 Task: Invite Team Member Softage.1@softage.net to Workspace Financial Analysis and Planning. Invite Team Member Softage.2@softage.net to Workspace Financial Analysis and Planning. Invite Team Member Softage.3@softage.net to Workspace Financial Analysis and Planning. Invite Team Member Softage.4@softage.net to Workspace Financial Analysis and Planning
Action: Mouse moved to (340, 226)
Screenshot: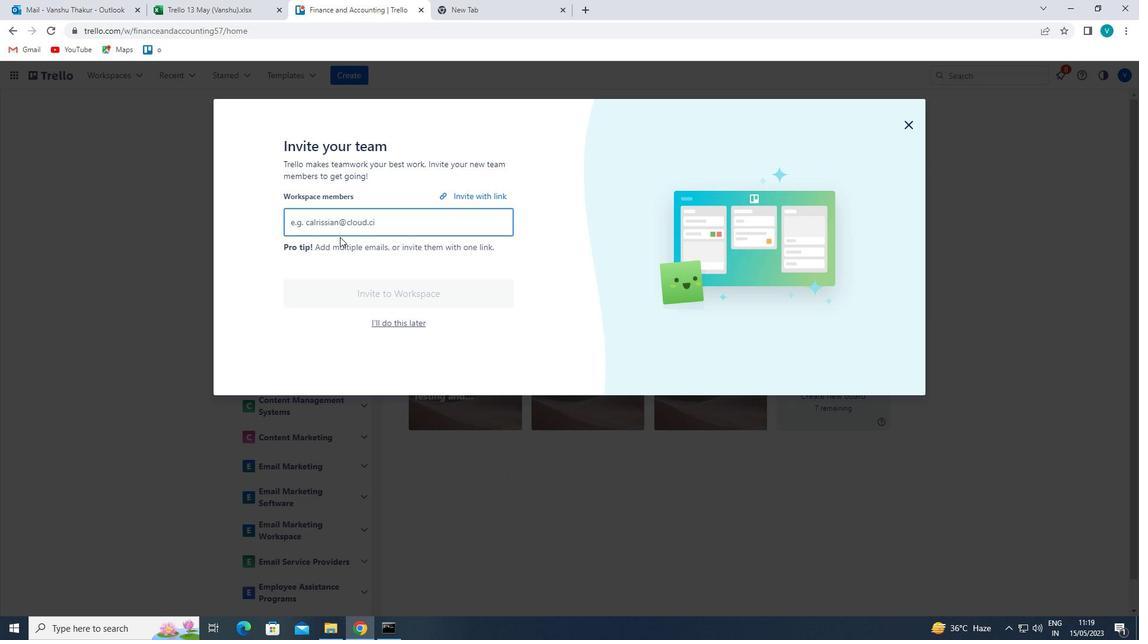 
Action: Mouse pressed left at (340, 226)
Screenshot: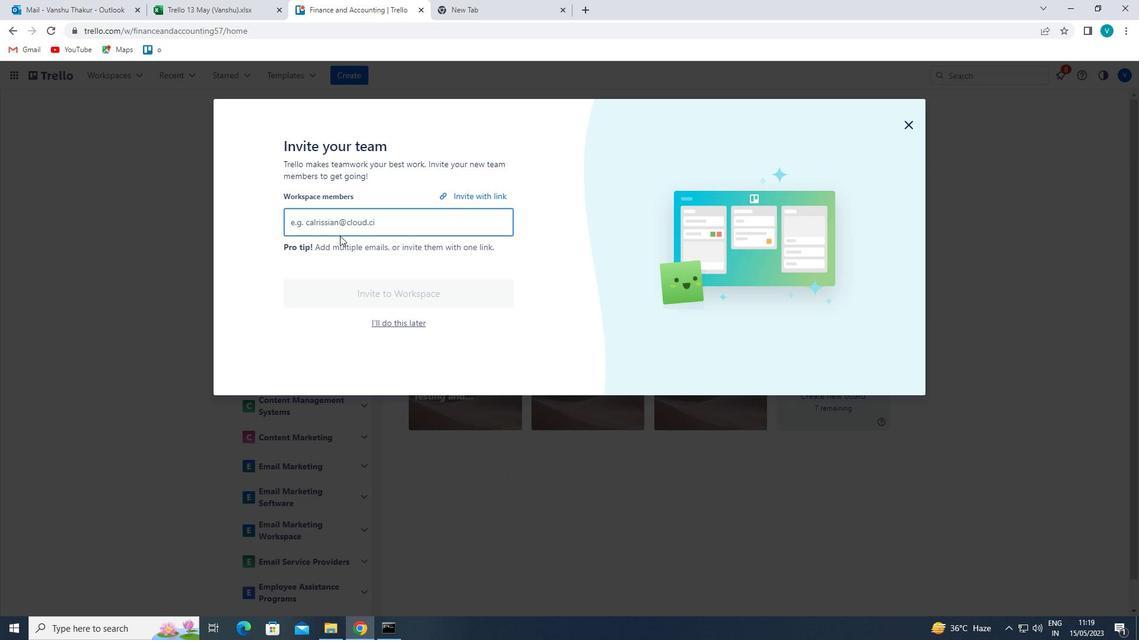 
Action: Mouse moved to (337, 227)
Screenshot: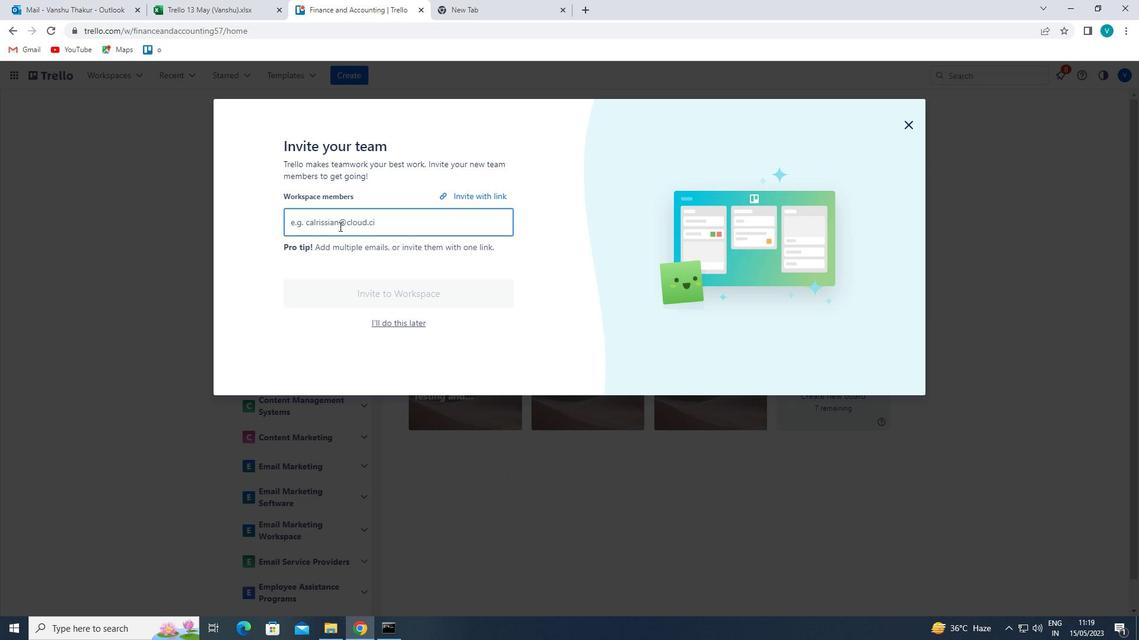 
Action: Key pressed <Key.shift>SOFTAGE.1<Key.shift><Key.shift>@SOFTAGE.NET<Key.enter><Key.shift>SOFTAGE.2<Key.shift><Key.shift><Key.shift><Key.shift><Key.shift>@SOFTAGE.NET<Key.enter><Key.shift>SOFTAGE.3<Key.shift><Key.shift><Key.shift><Key.shift><Key.shift><Key.shift>@SOFTAGE.NET<Key.enter><Key.shift>SOFTAGE.4<Key.shift><Key.shift>@SFTAGE<Key.left><Key.left><Key.left><Key.left><Key.left>O<Key.right><Key.right><Key.right><Key.right><Key.right><Key.right><Key.right><Key.right>.NET<Key.enter>
Screenshot: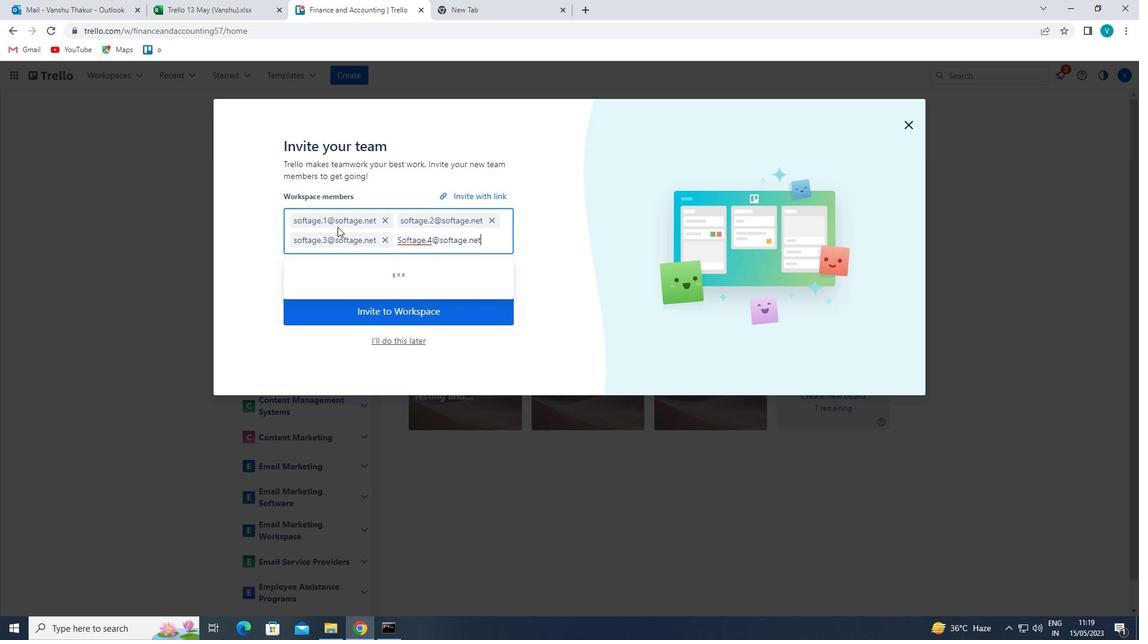 
Action: Mouse moved to (408, 328)
Screenshot: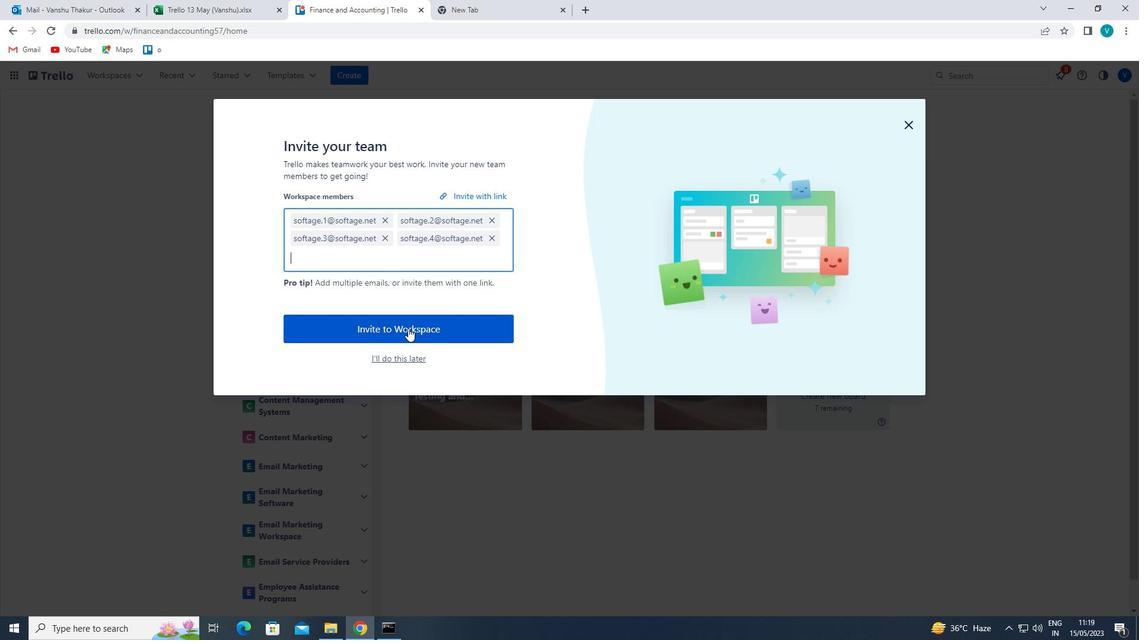 
Action: Mouse pressed left at (408, 328)
Screenshot: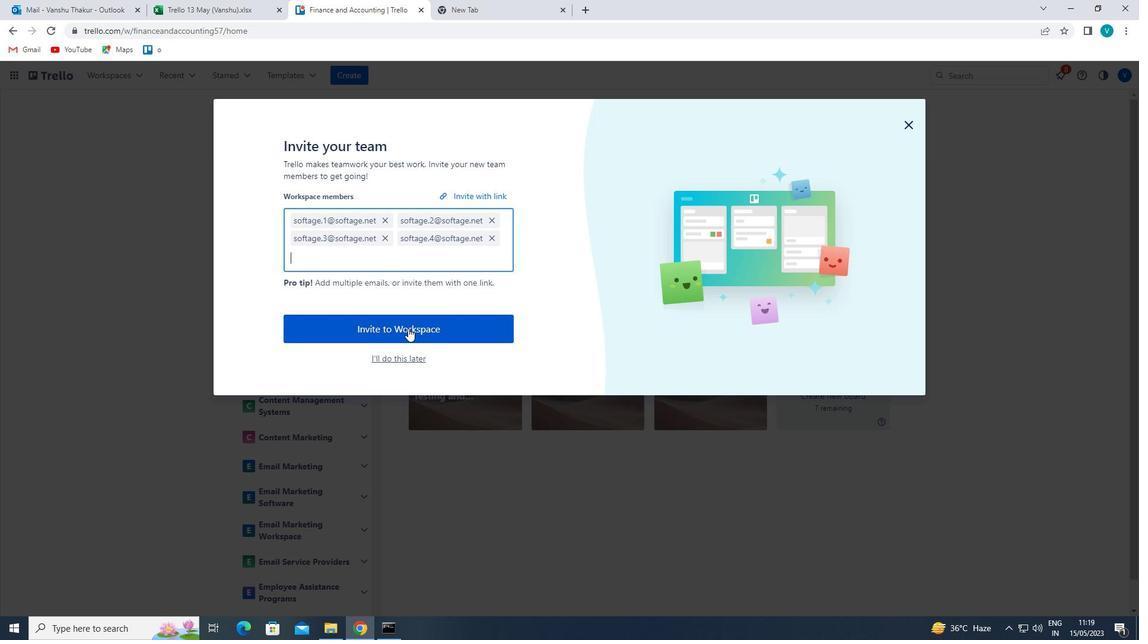 
Action: Mouse moved to (405, 329)
Screenshot: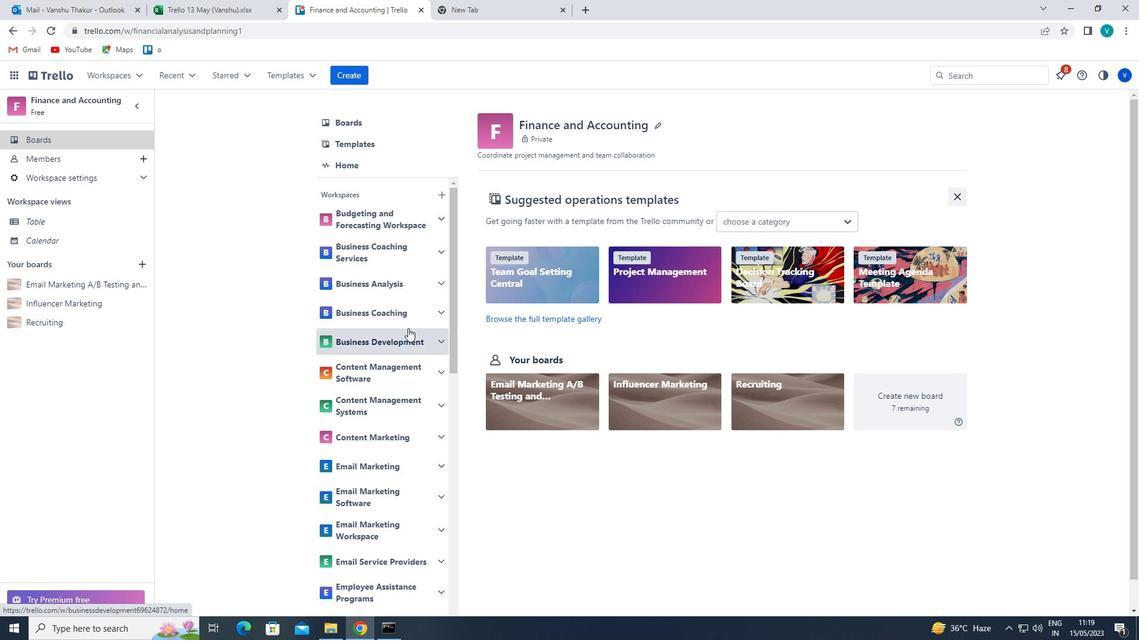 
